 Task: Visit the office locations of Visa
Action: Mouse moved to (670, 67)
Screenshot: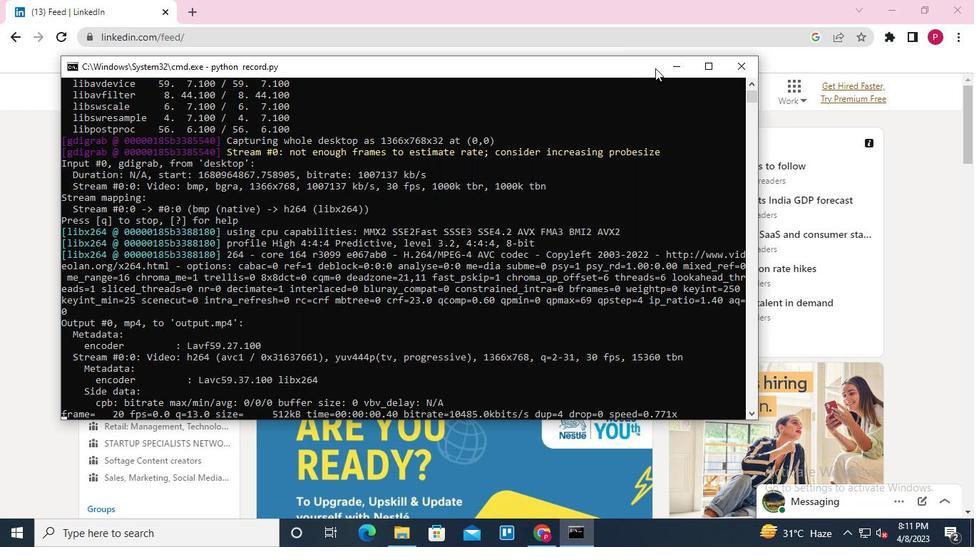 
Action: Mouse pressed left at (670, 67)
Screenshot: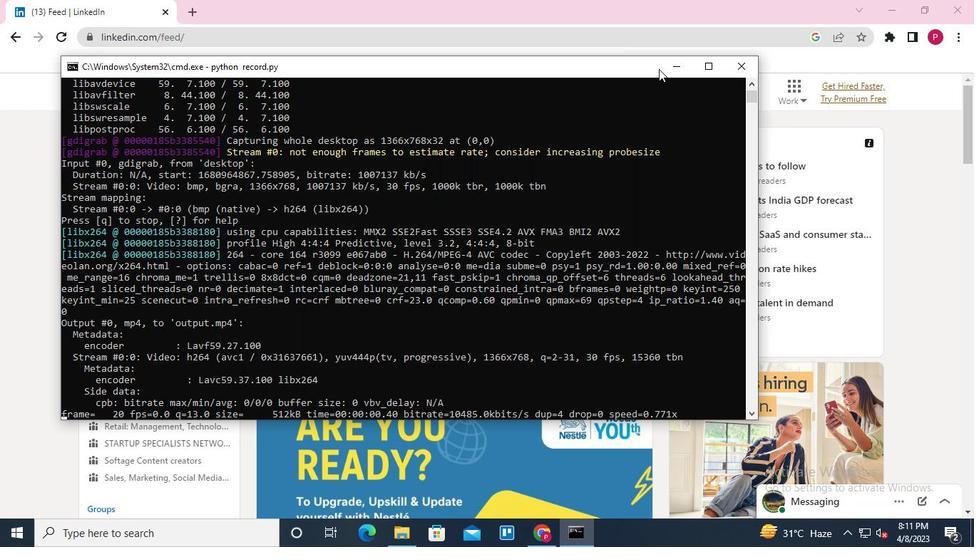 
Action: Mouse moved to (238, 96)
Screenshot: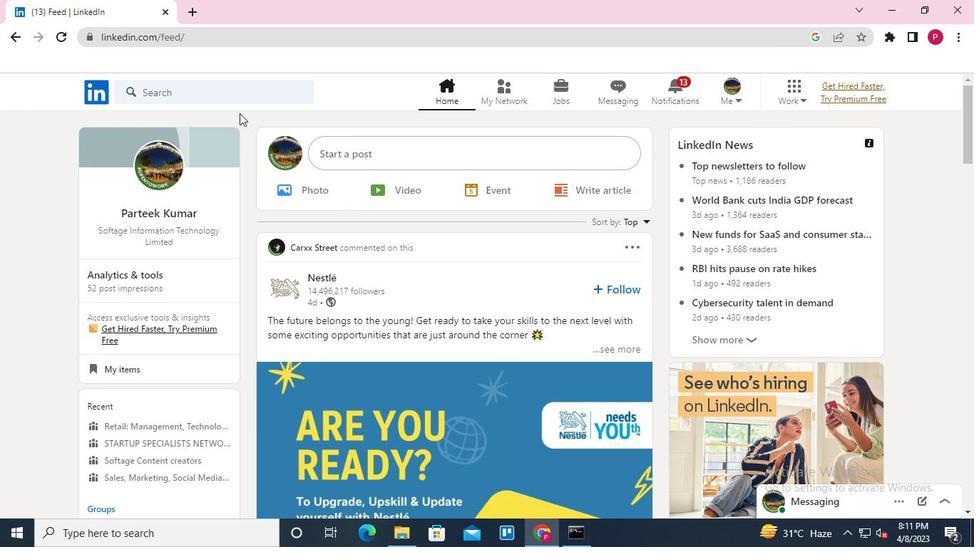 
Action: Mouse pressed left at (238, 96)
Screenshot: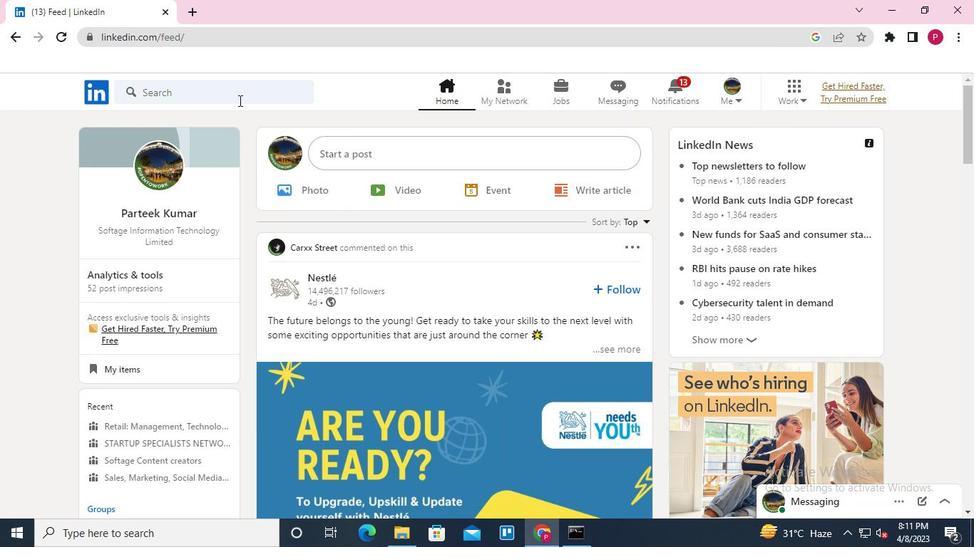 
Action: Mouse moved to (154, 152)
Screenshot: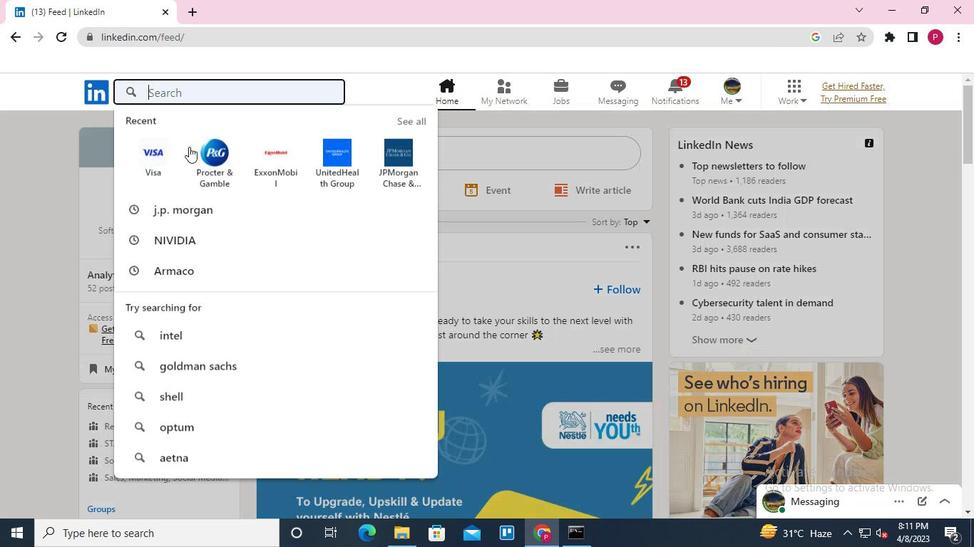 
Action: Mouse pressed left at (154, 152)
Screenshot: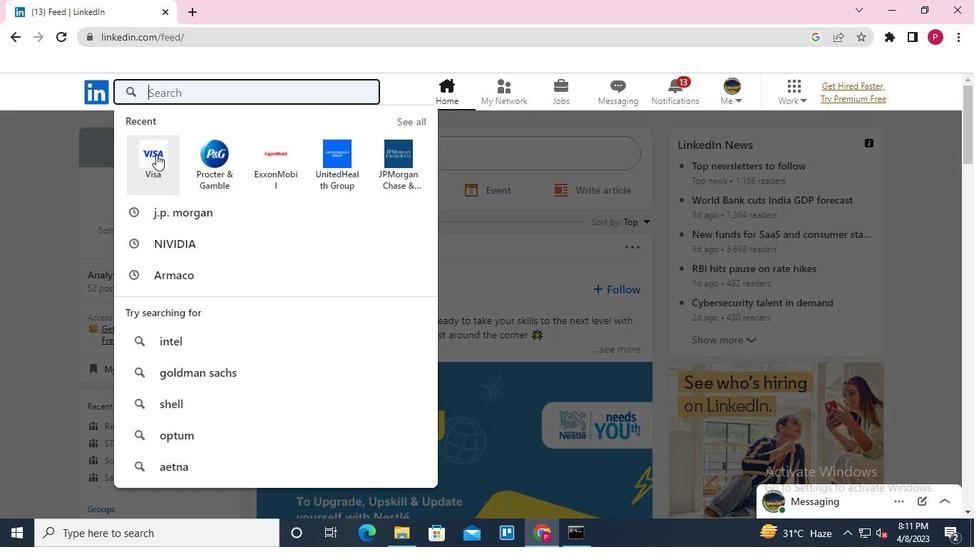 
Action: Mouse moved to (189, 165)
Screenshot: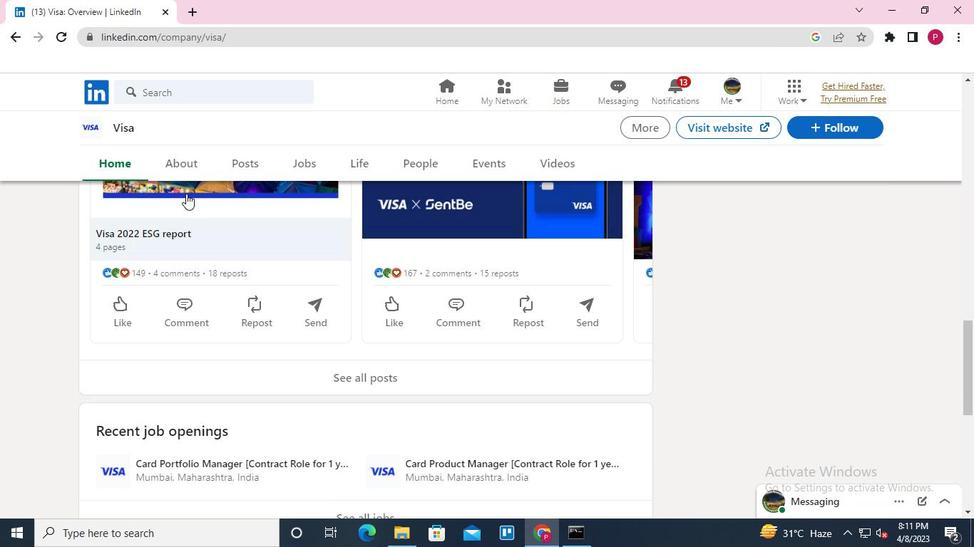
Action: Mouse pressed left at (189, 165)
Screenshot: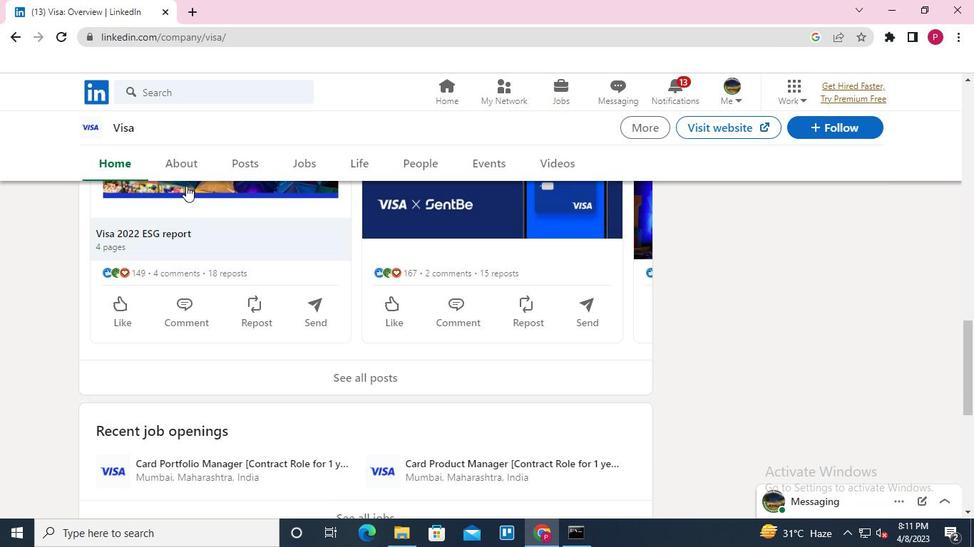 
Action: Mouse moved to (157, 221)
Screenshot: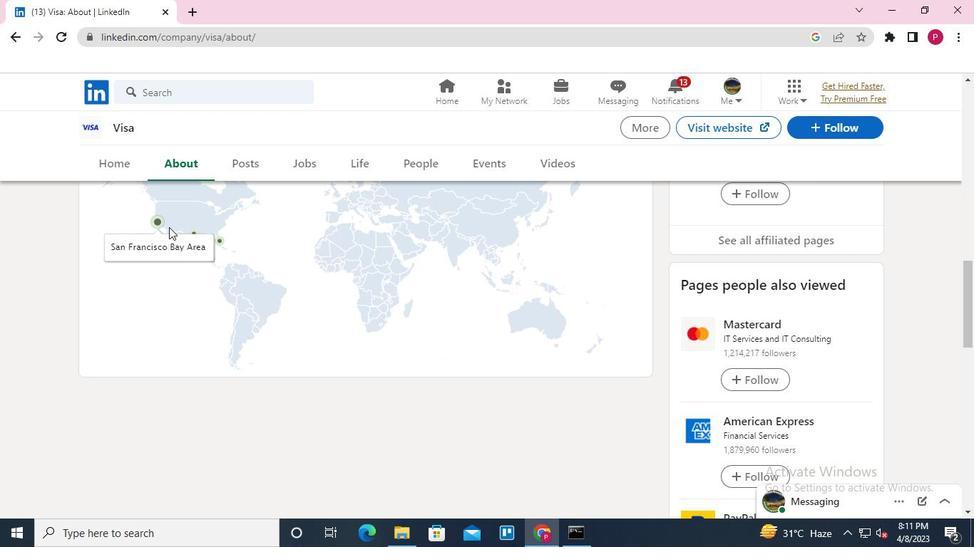 
Action: Mouse pressed left at (157, 221)
Screenshot: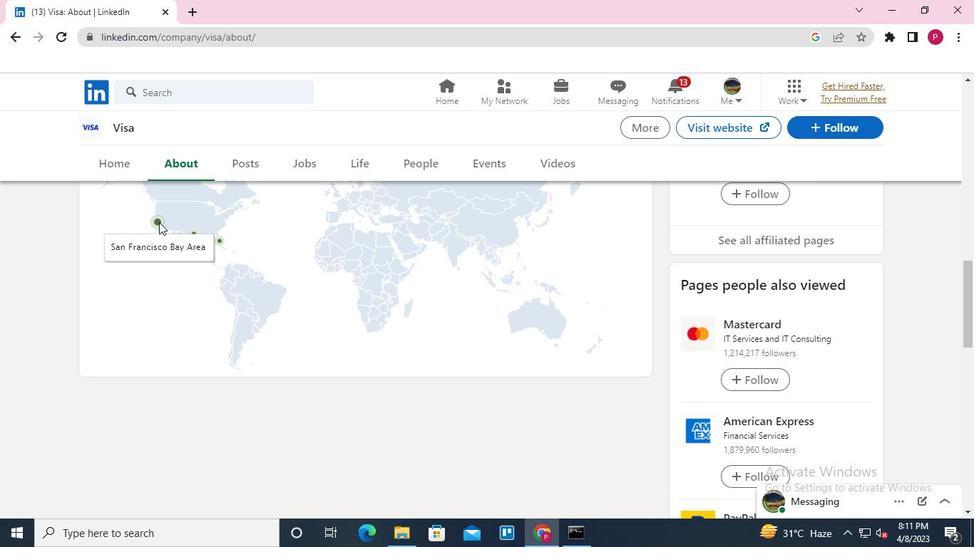 
Action: Mouse moved to (356, 372)
Screenshot: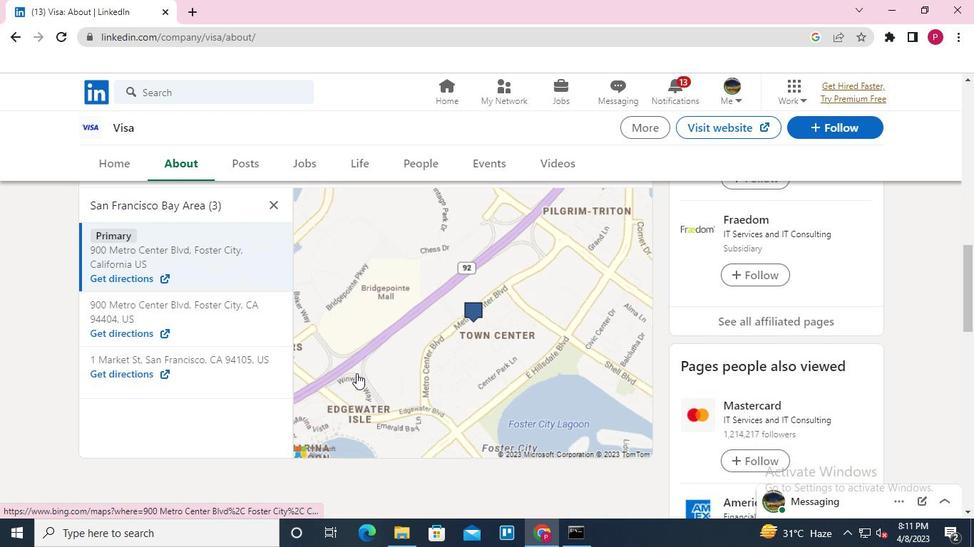 
Action: Keyboard Key.alt_l
Screenshot: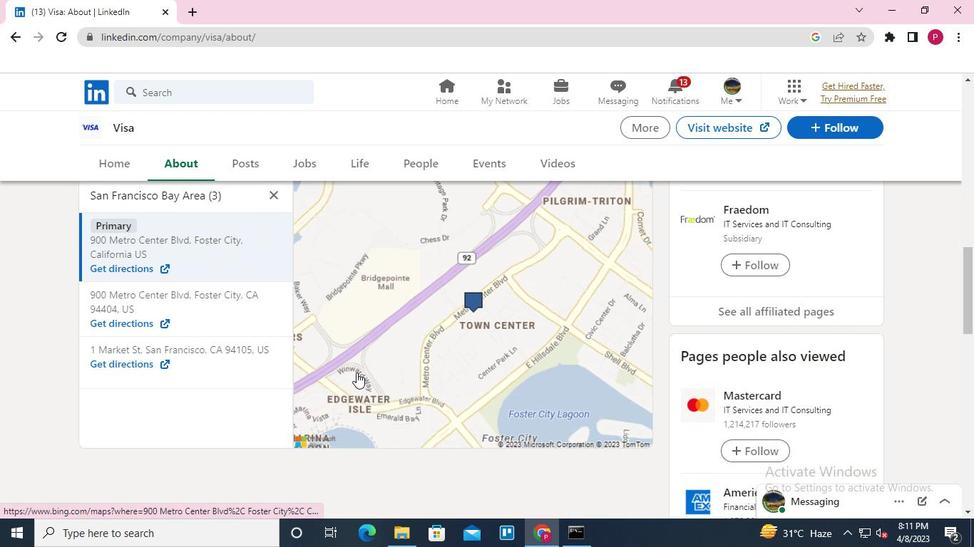 
Action: Keyboard Key.tab
Screenshot: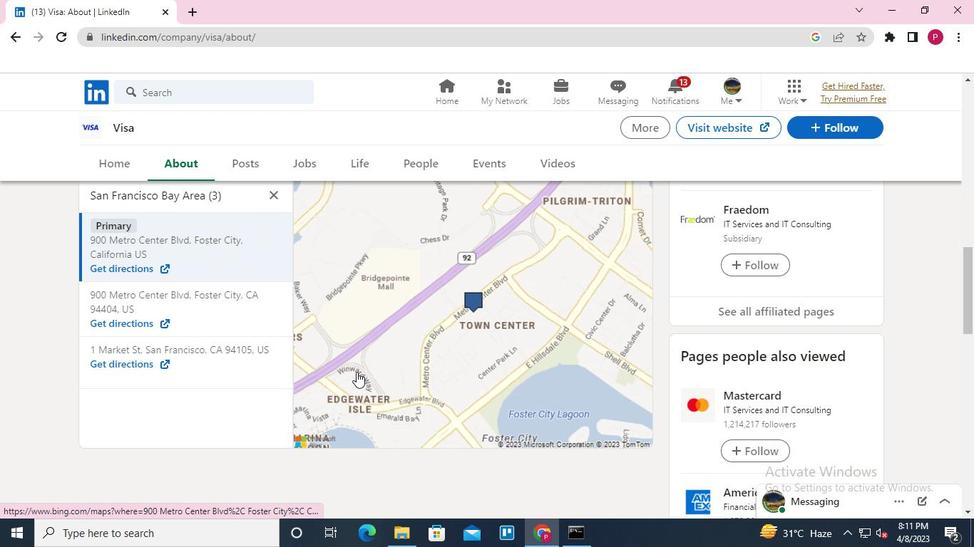 
Action: Mouse moved to (729, 69)
Screenshot: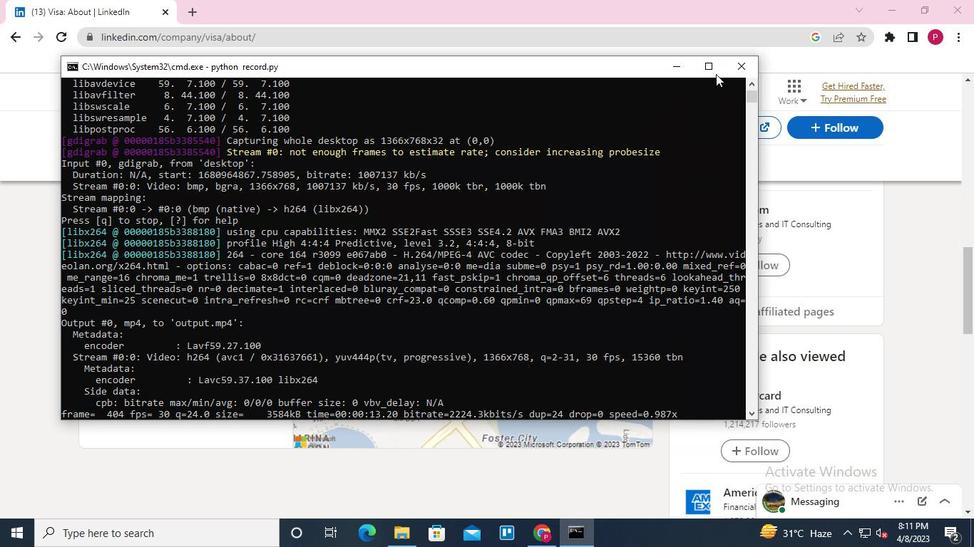 
Action: Mouse pressed left at (729, 69)
Screenshot: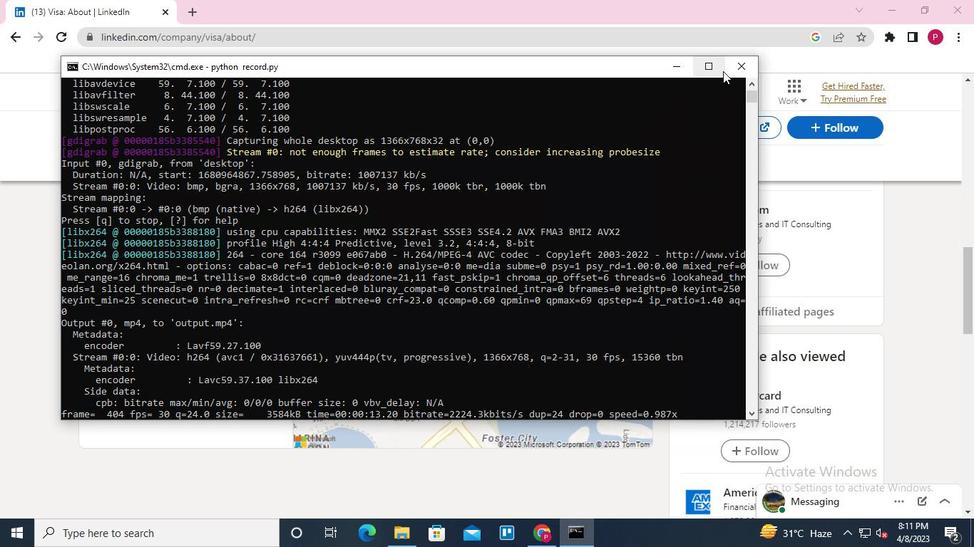 
Action: Mouse moved to (730, 69)
Screenshot: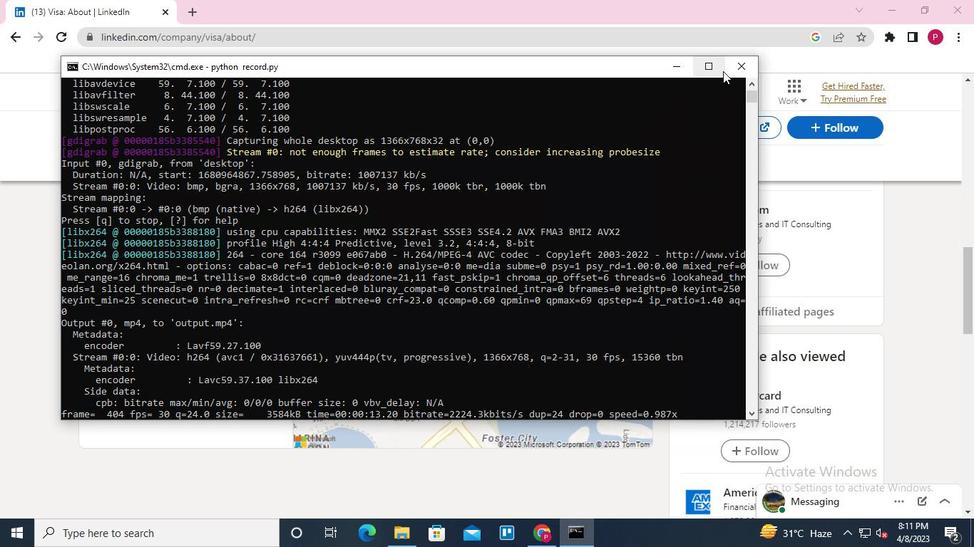
